 Task: Add the "Ramsons Food" in the company.
Action: Mouse moved to (736, 96)
Screenshot: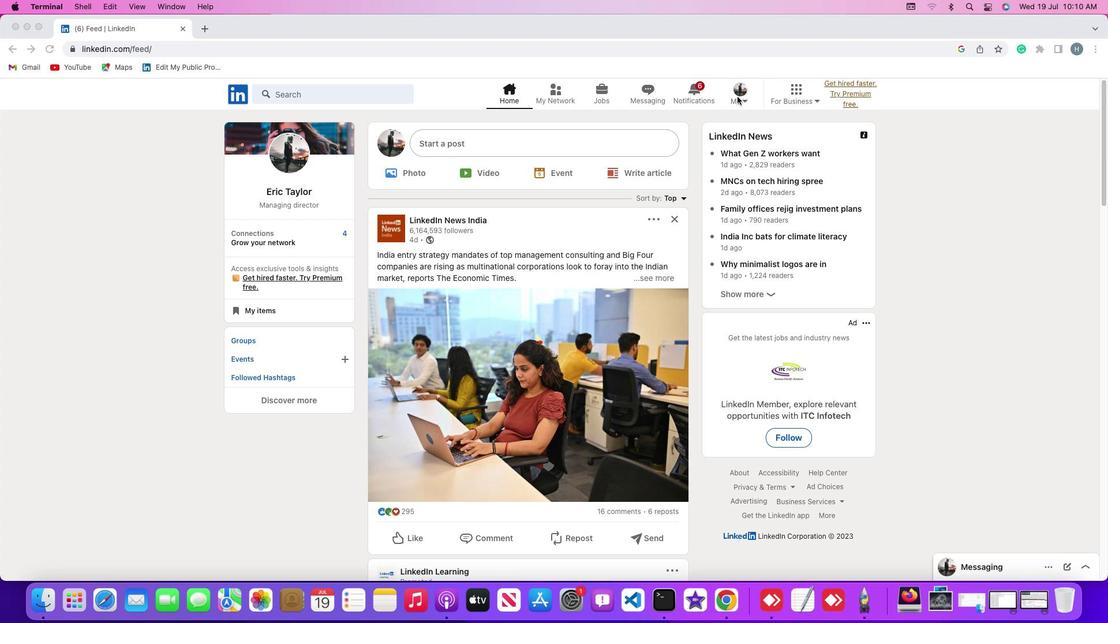 
Action: Mouse pressed left at (736, 96)
Screenshot: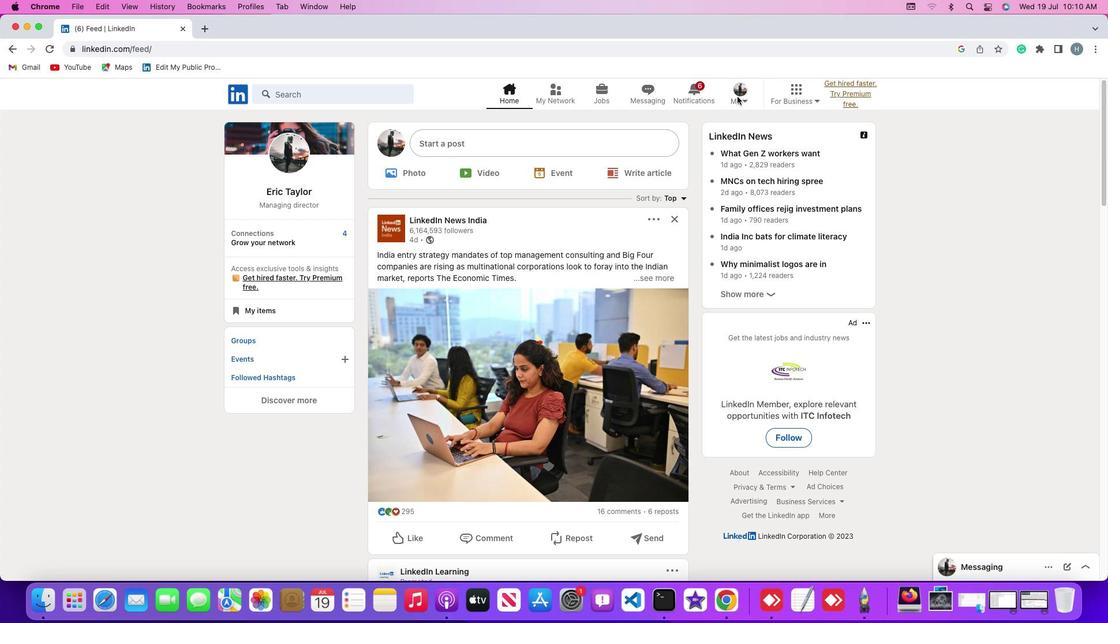 
Action: Mouse moved to (743, 98)
Screenshot: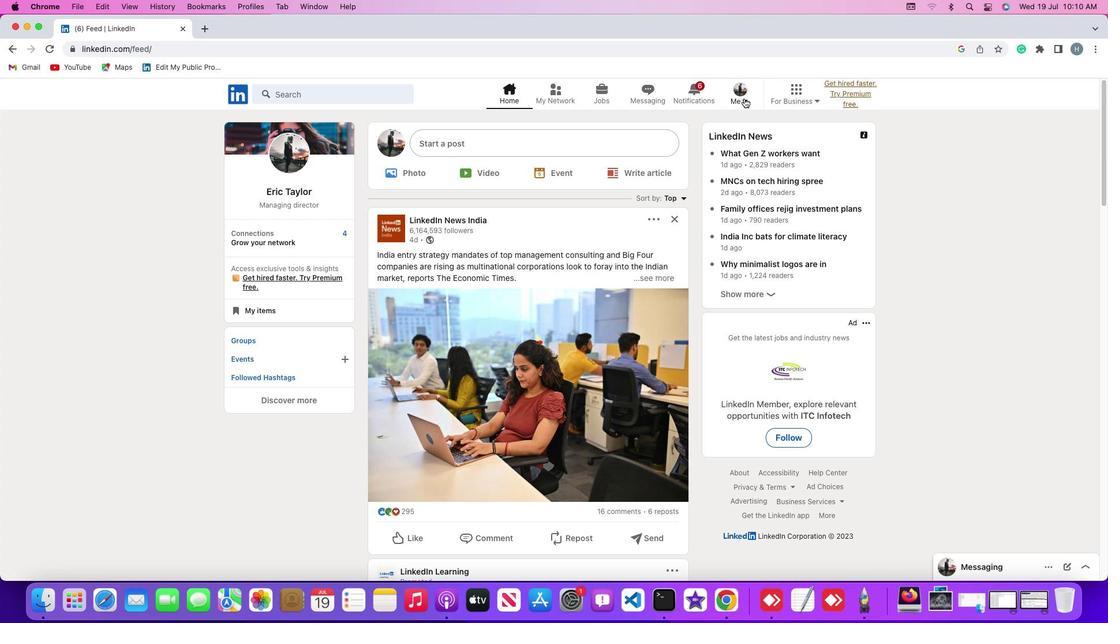 
Action: Mouse pressed left at (743, 98)
Screenshot: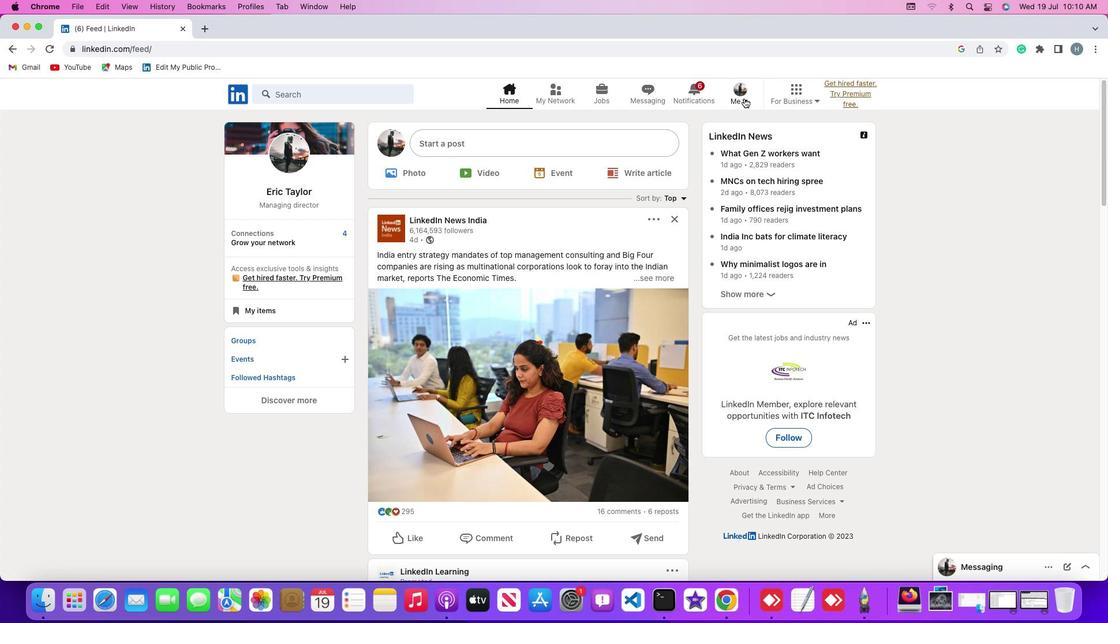 
Action: Mouse moved to (736, 161)
Screenshot: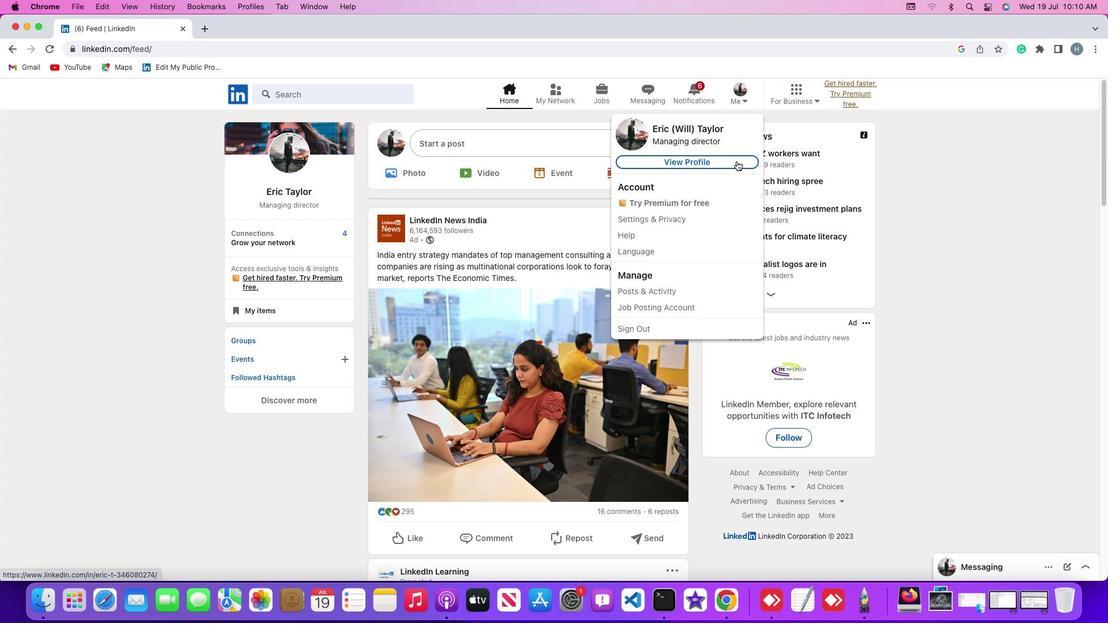 
Action: Mouse pressed left at (736, 161)
Screenshot: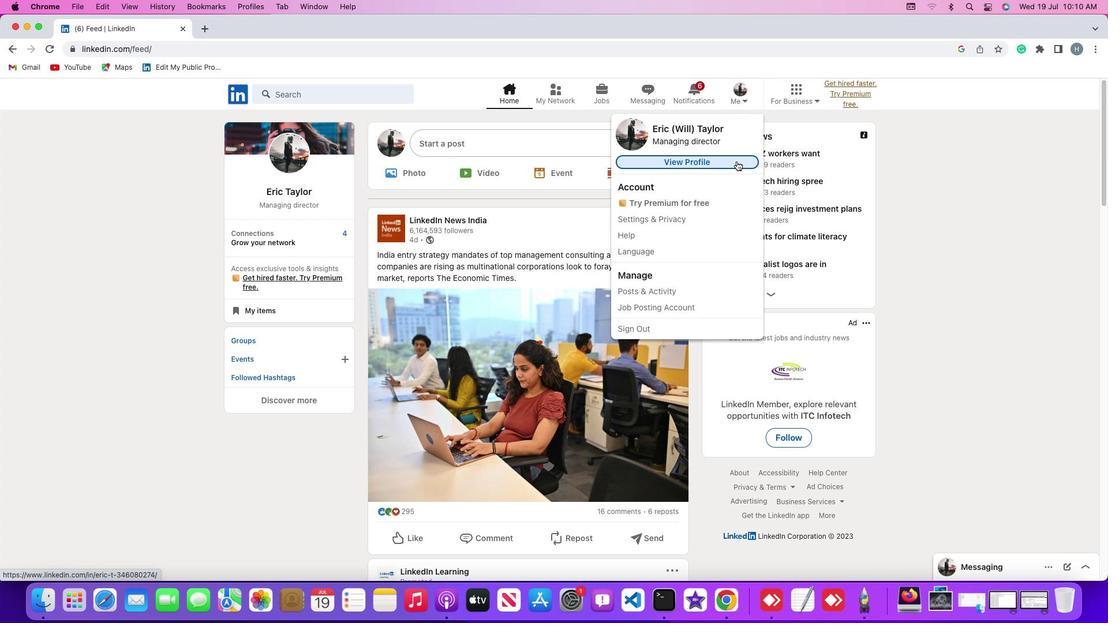 
Action: Mouse moved to (270, 347)
Screenshot: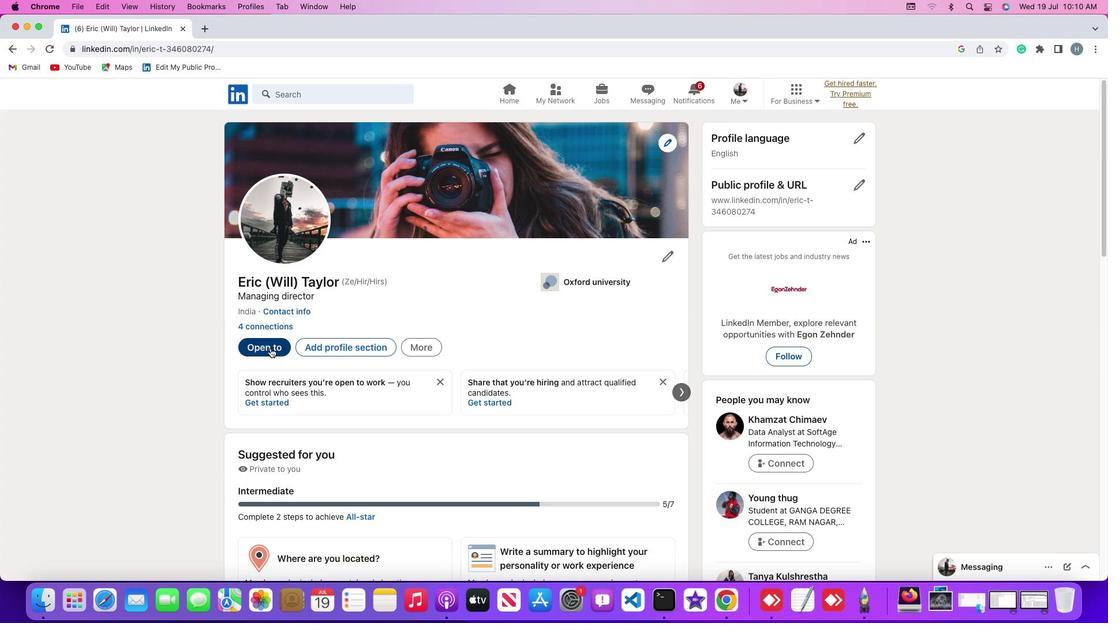 
Action: Mouse pressed left at (270, 347)
Screenshot: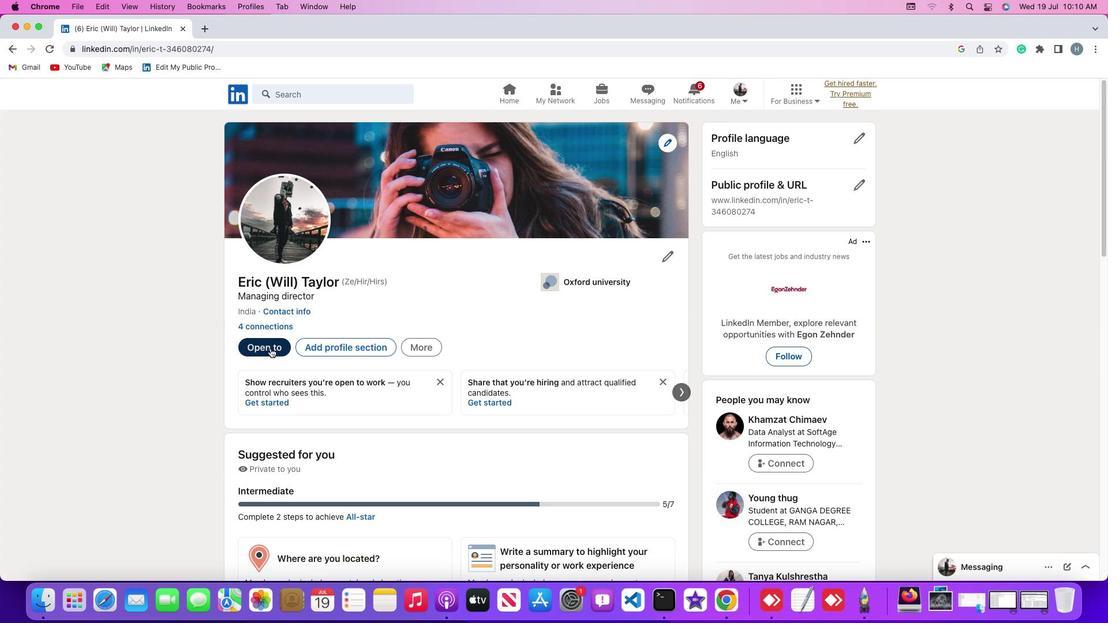 
Action: Mouse moved to (283, 425)
Screenshot: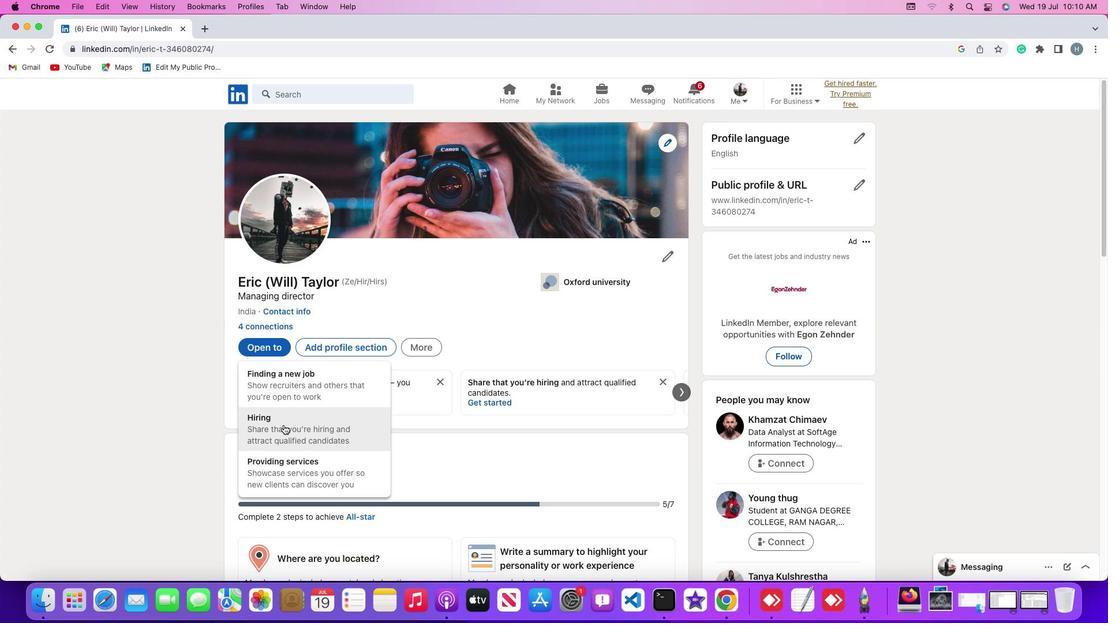 
Action: Mouse pressed left at (283, 425)
Screenshot: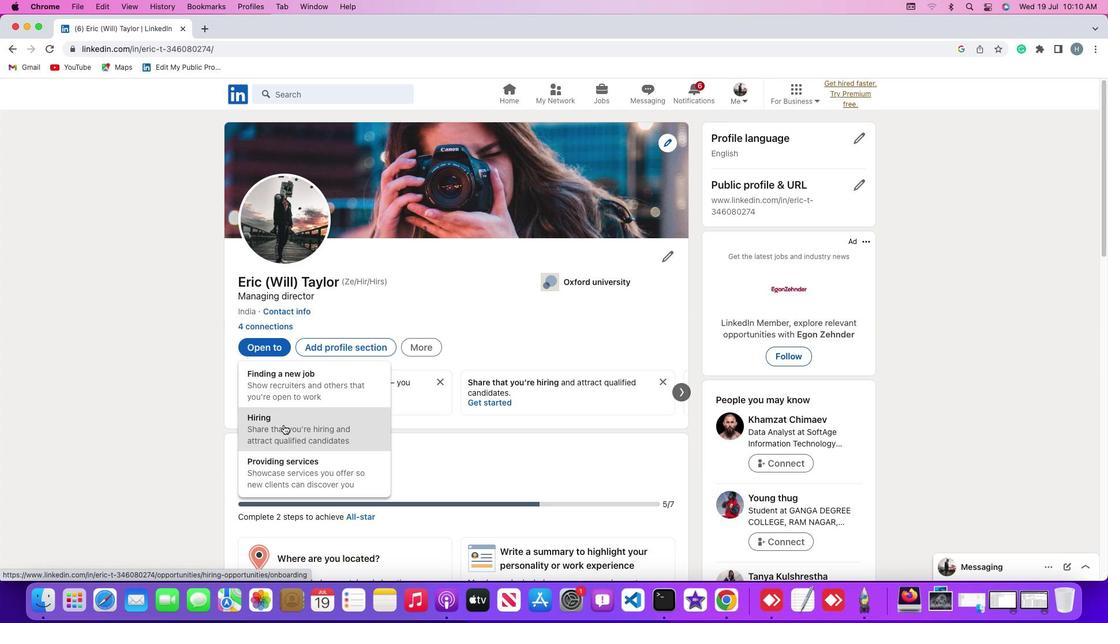 
Action: Mouse moved to (555, 395)
Screenshot: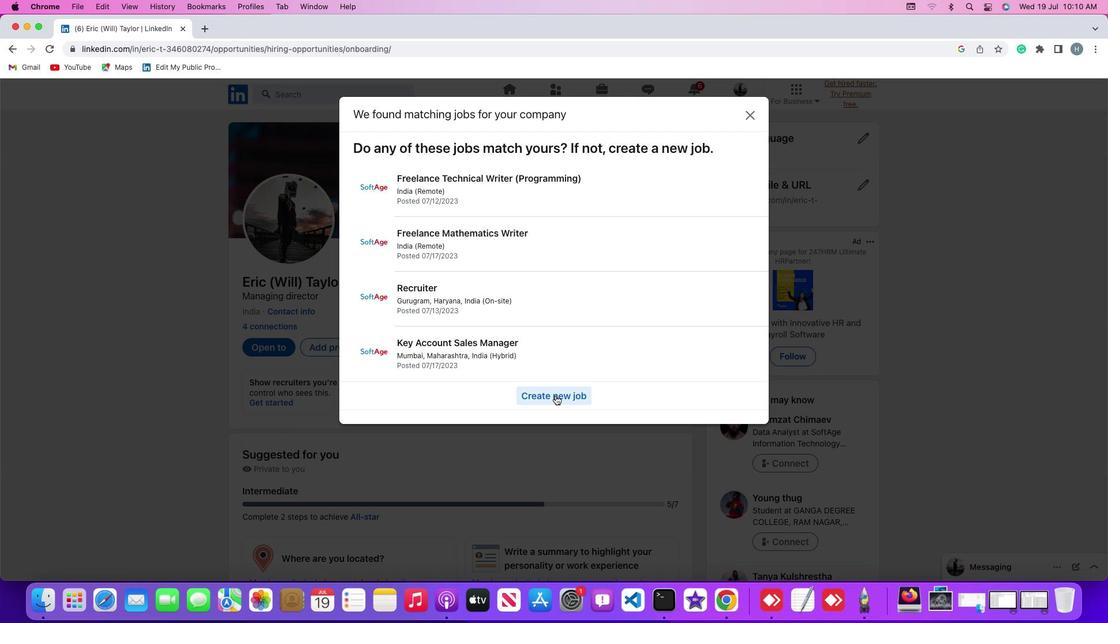 
Action: Mouse pressed left at (555, 395)
Screenshot: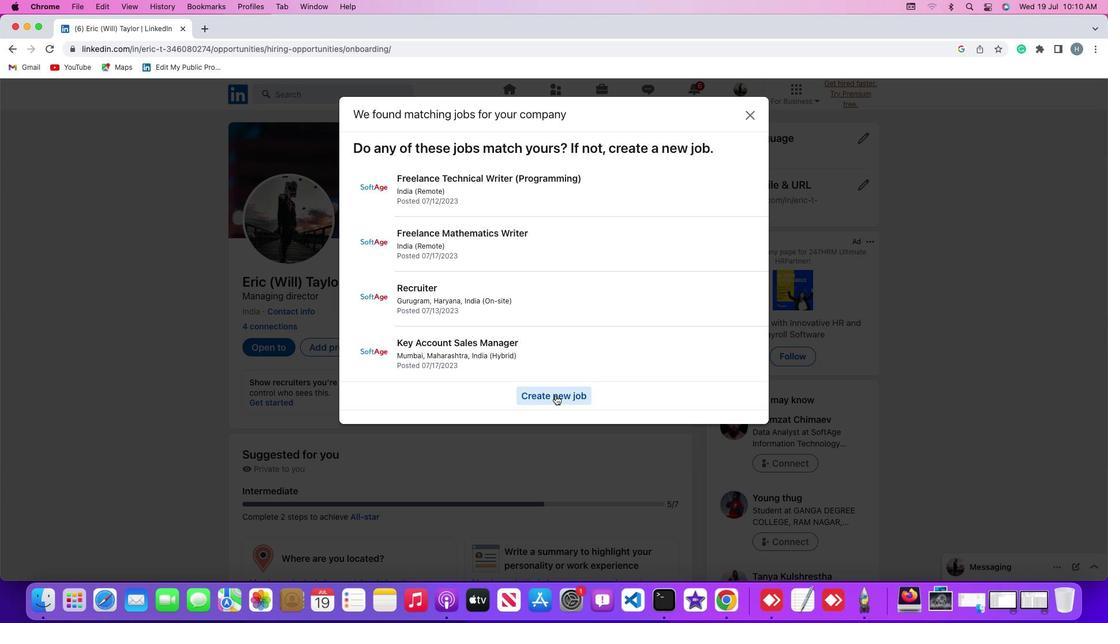 
Action: Mouse moved to (537, 207)
Screenshot: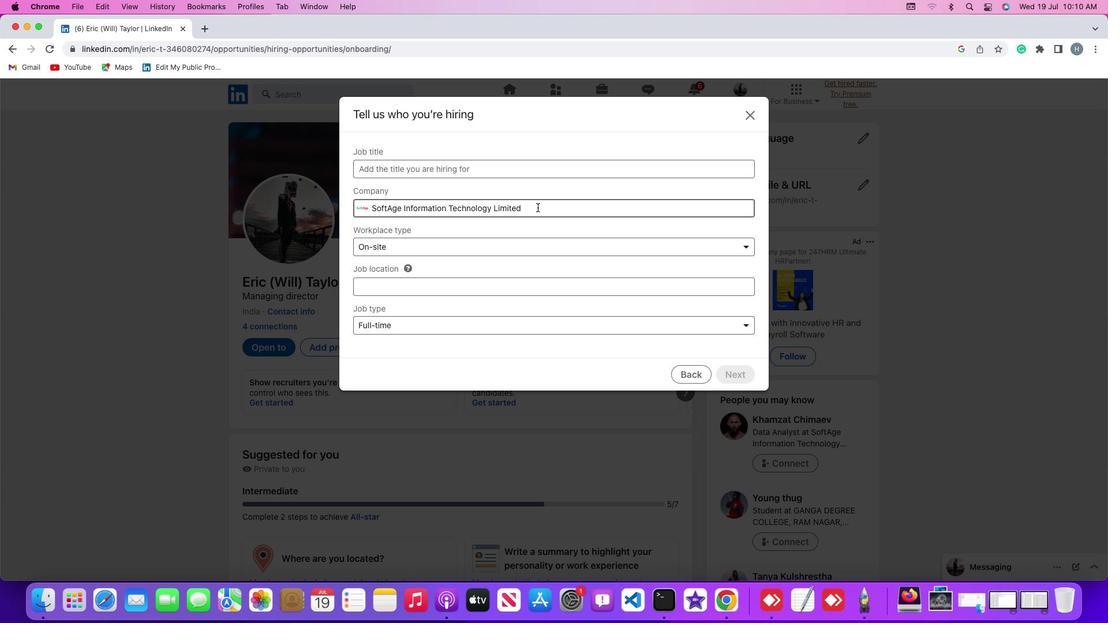 
Action: Mouse pressed left at (537, 207)
Screenshot: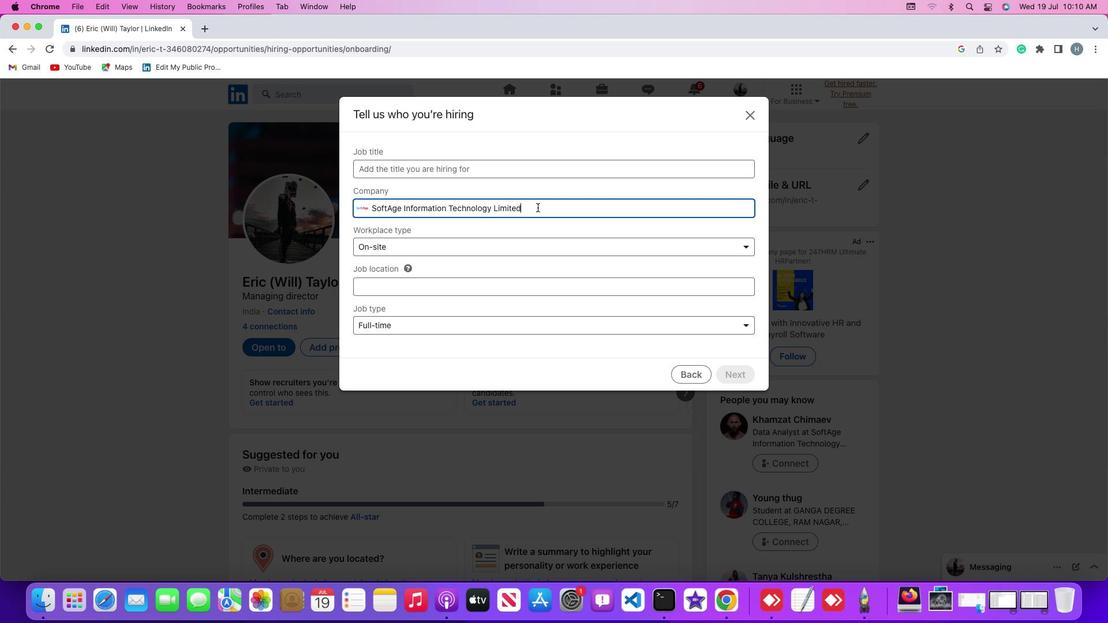 
Action: Key pressed Key.cmd'a''r'Key.backspaceKey.shift'R''a''m''s''o''n''s'
Screenshot: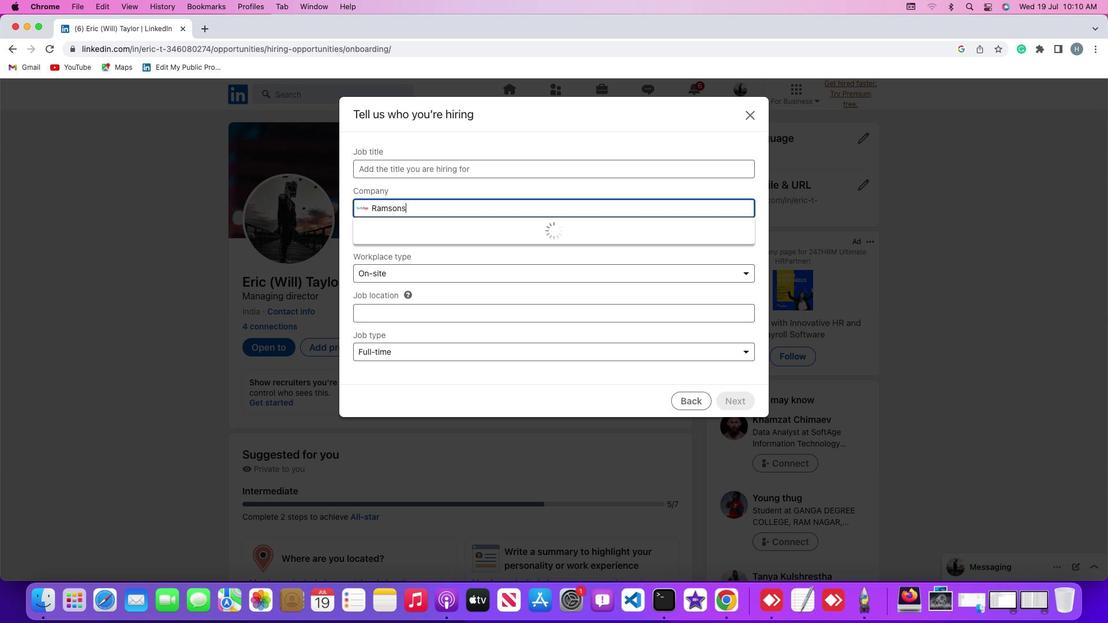 
Action: Mouse moved to (455, 248)
Screenshot: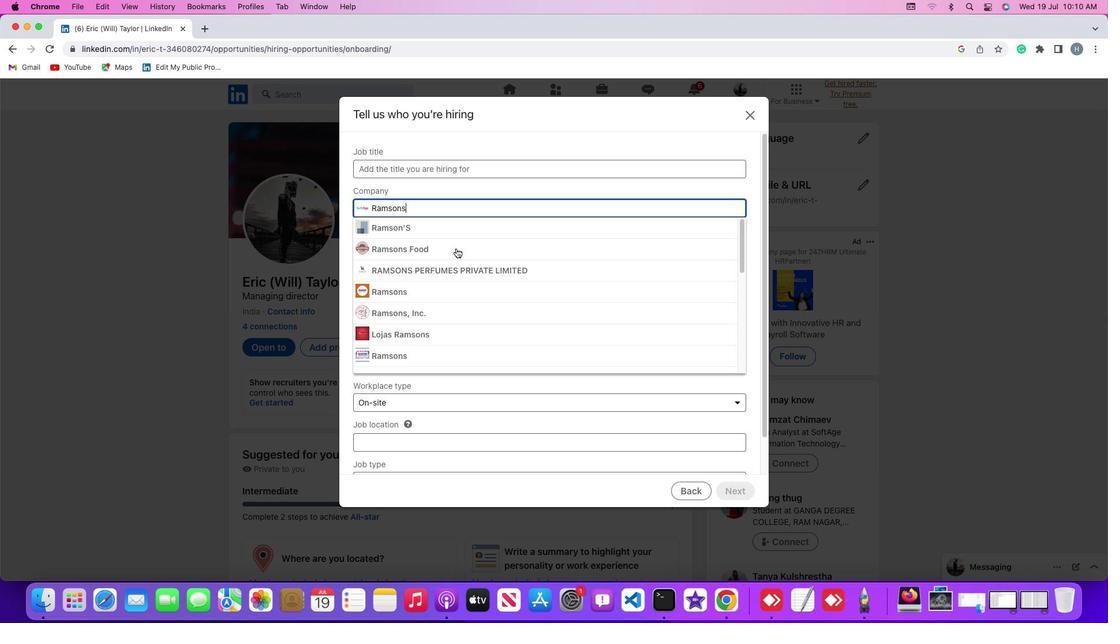 
Action: Mouse pressed left at (455, 248)
Screenshot: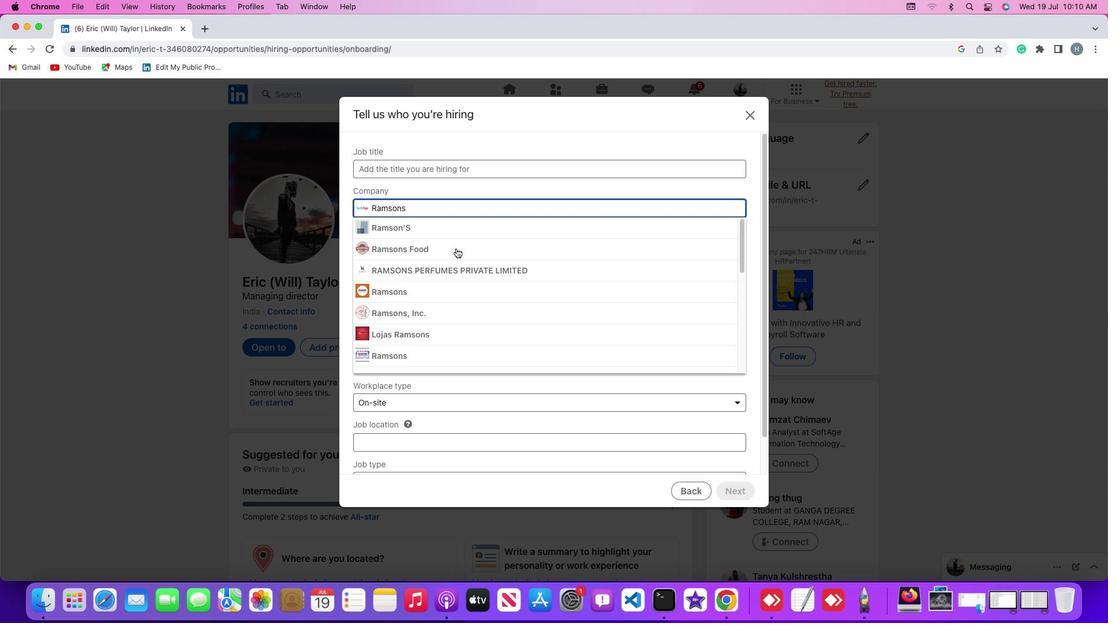 
Action: Mouse moved to (455, 248)
Screenshot: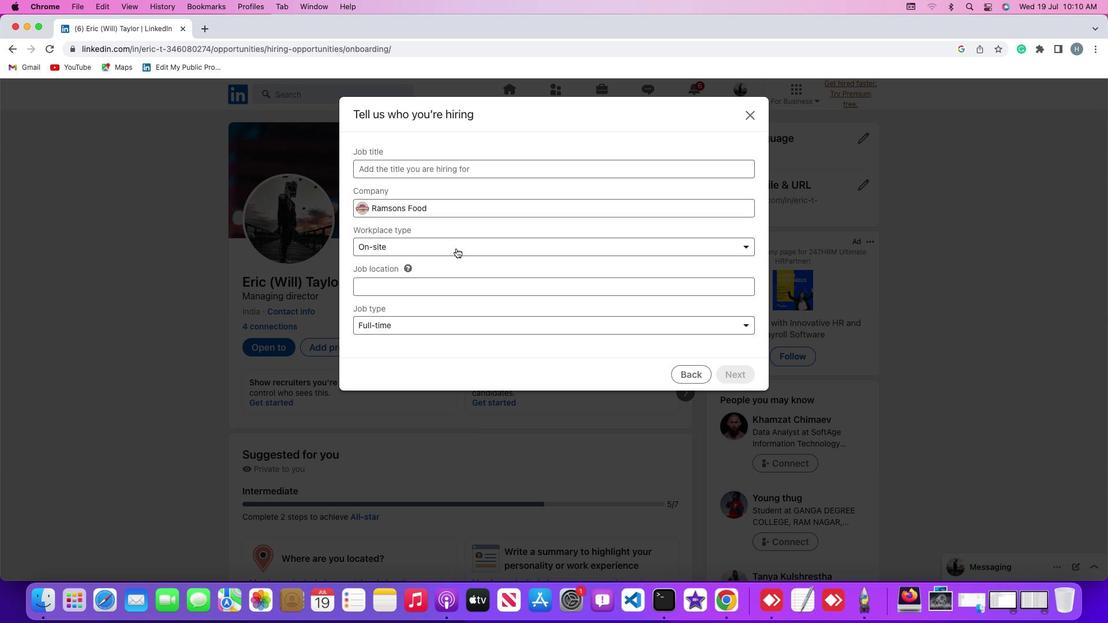 
